 Task: Schedule a time to review the project milestones.
Action: Mouse moved to (85, 111)
Screenshot: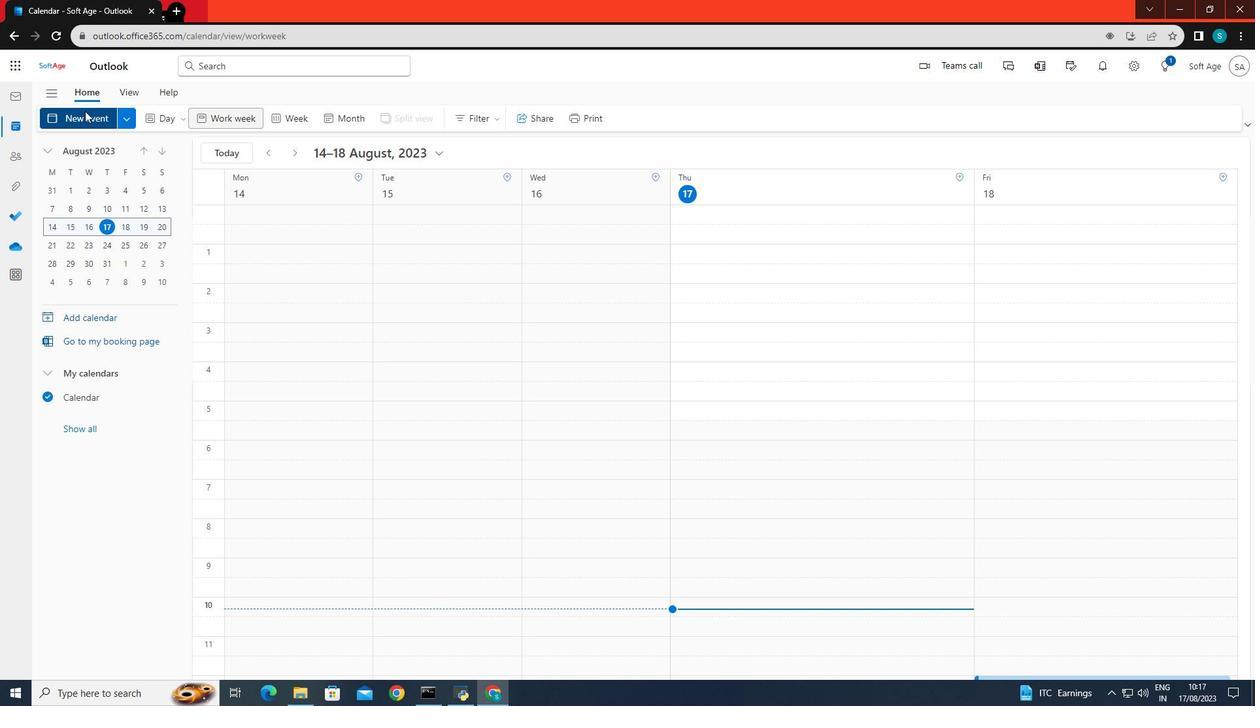 
Action: Mouse pressed left at (85, 111)
Screenshot: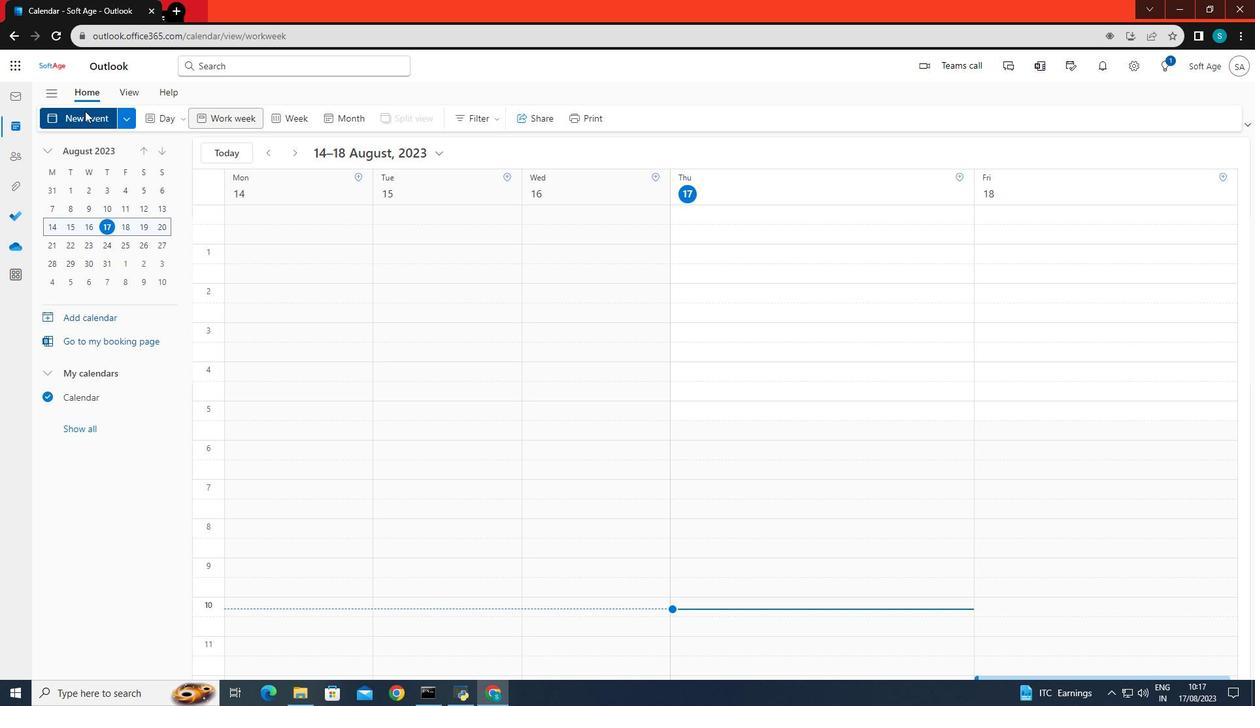 
Action: Mouse moved to (305, 194)
Screenshot: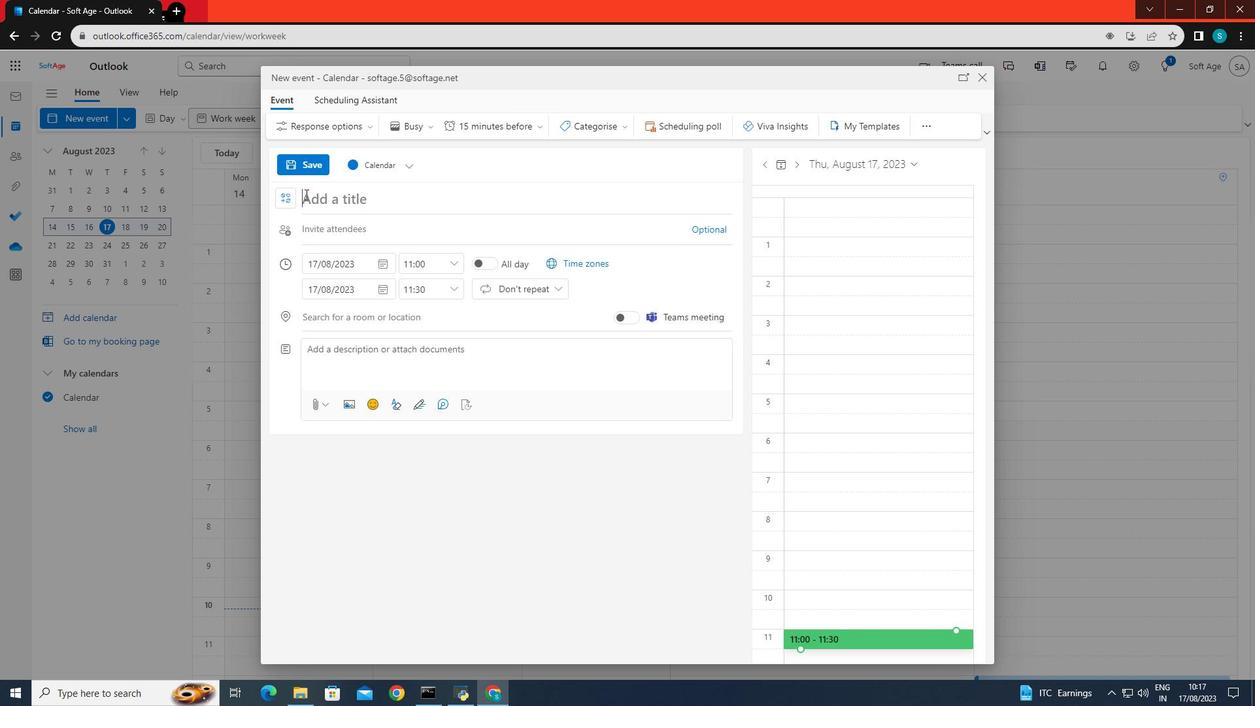 
Action: Mouse pressed left at (305, 194)
Screenshot: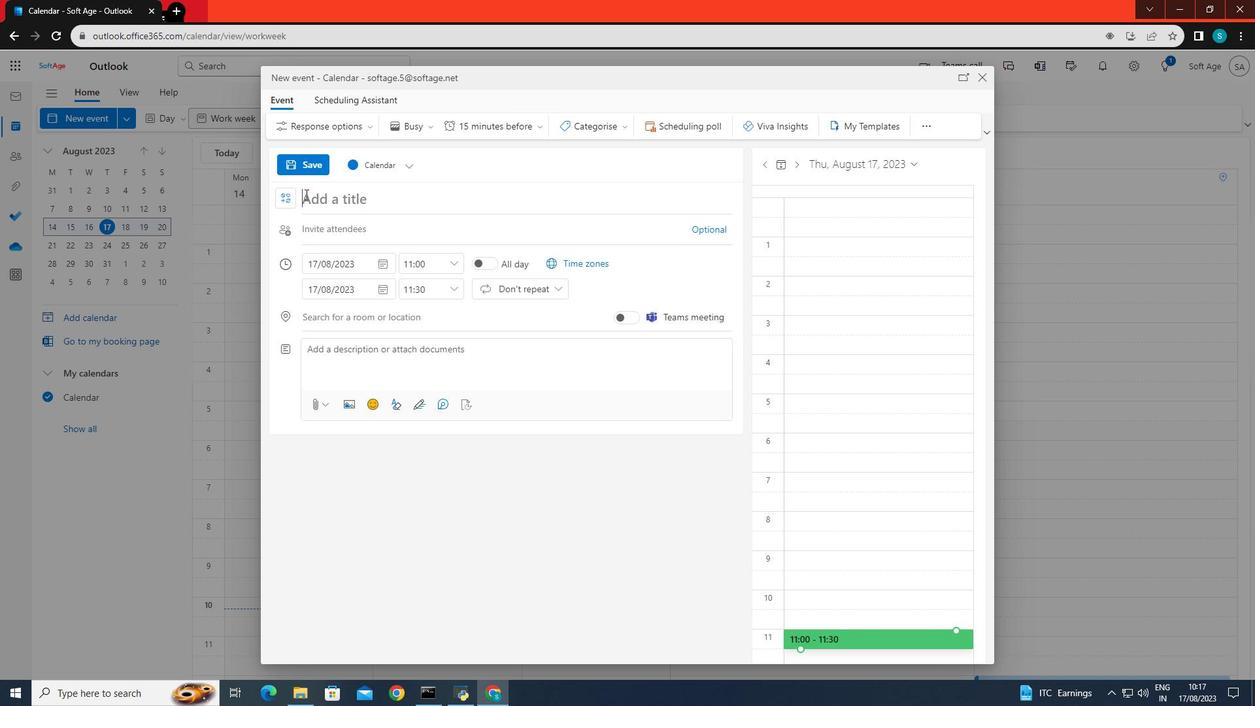 
Action: Key pressed the<Key.space>project<Key.space>milestones
Screenshot: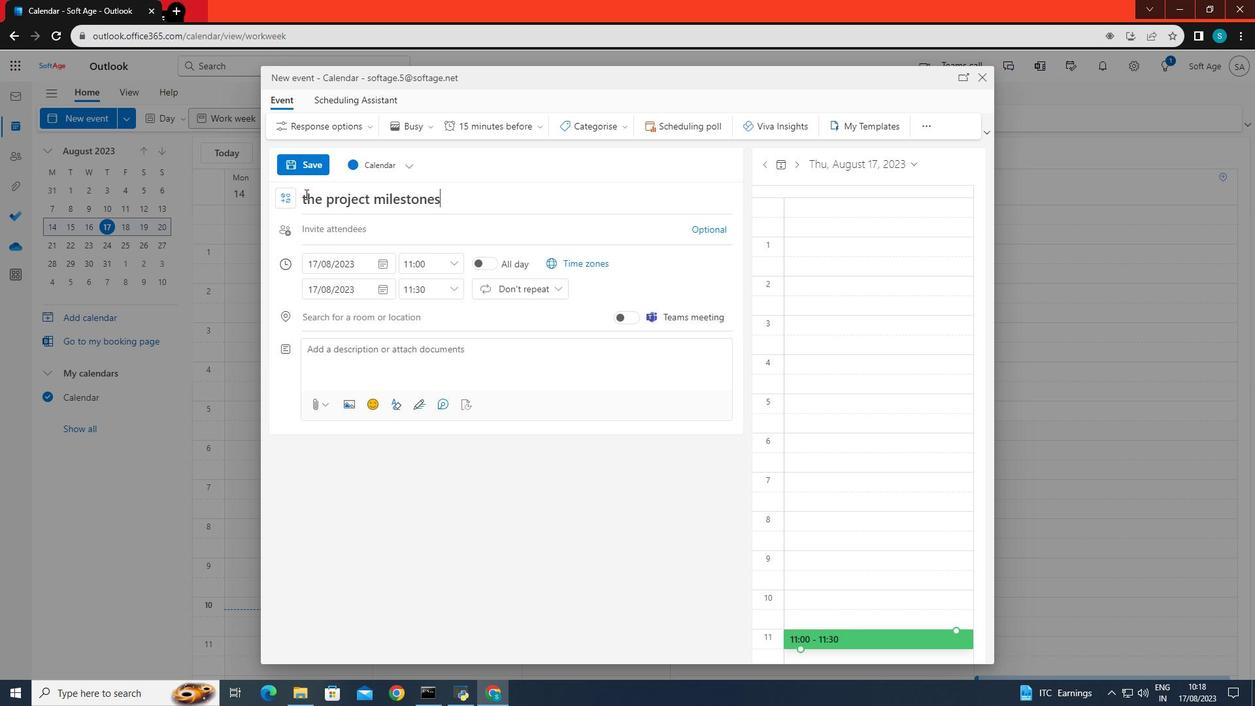 
Action: Mouse moved to (329, 266)
Screenshot: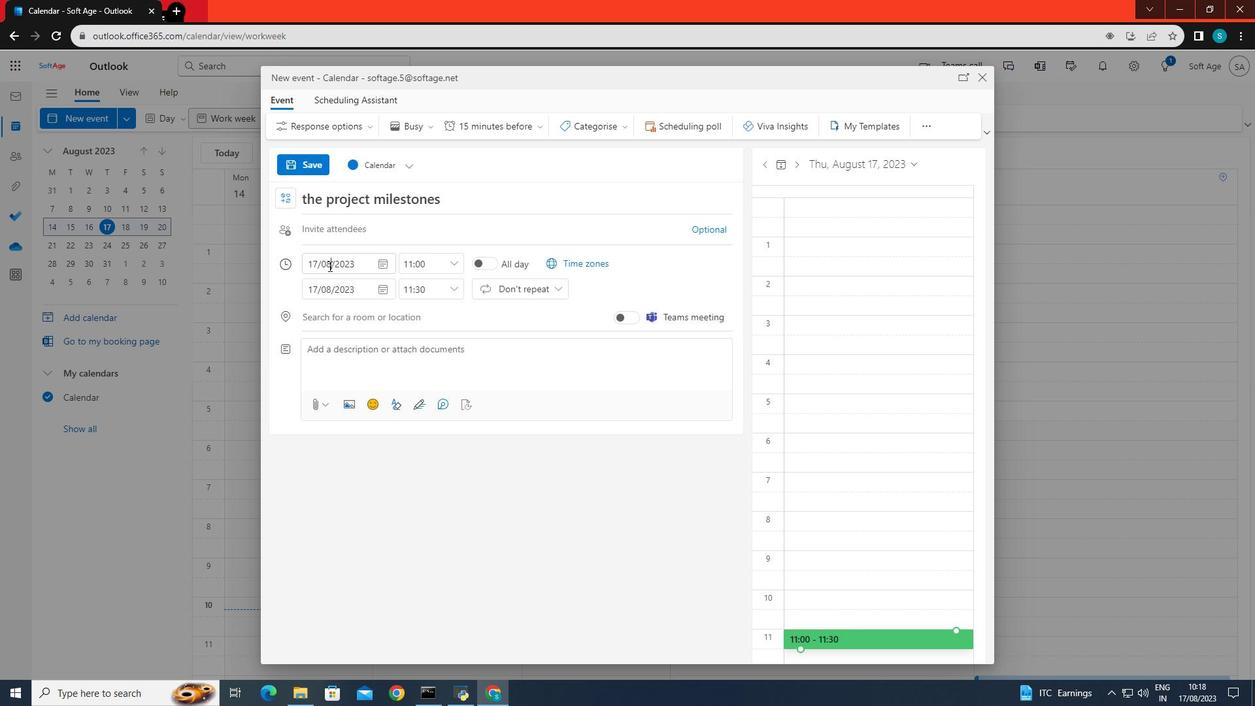 
Action: Mouse pressed left at (329, 266)
Screenshot: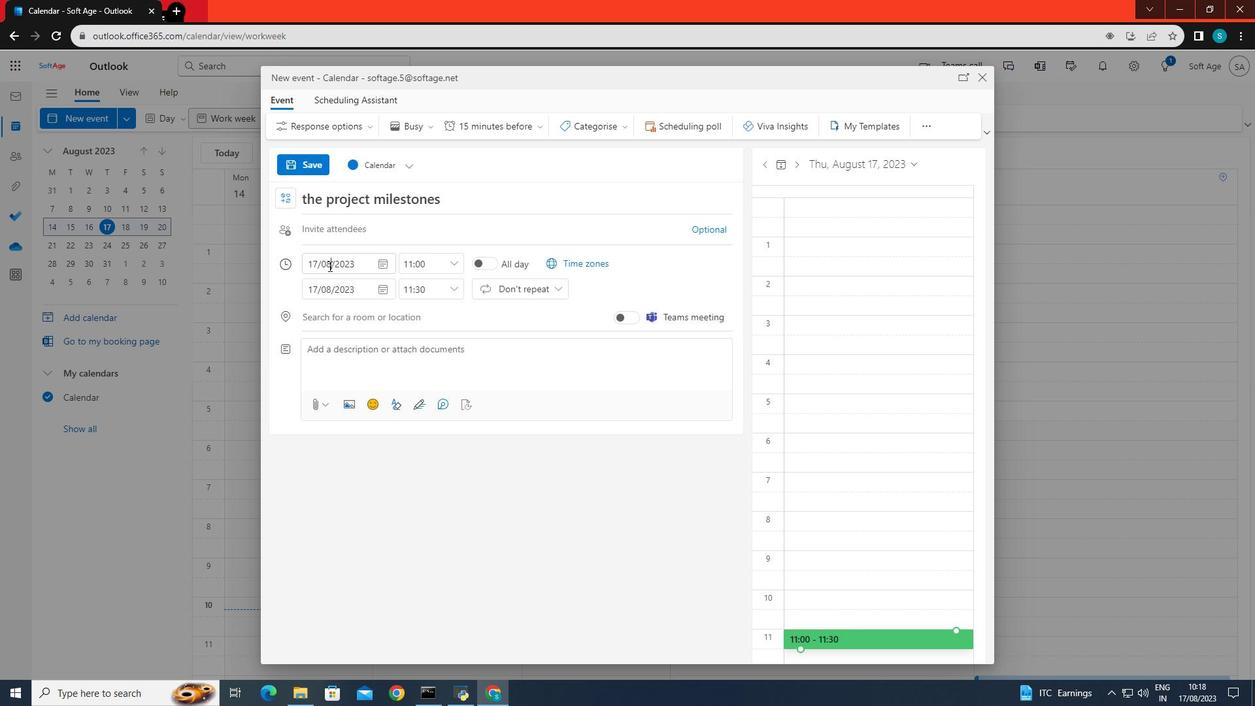 
Action: Mouse moved to (350, 404)
Screenshot: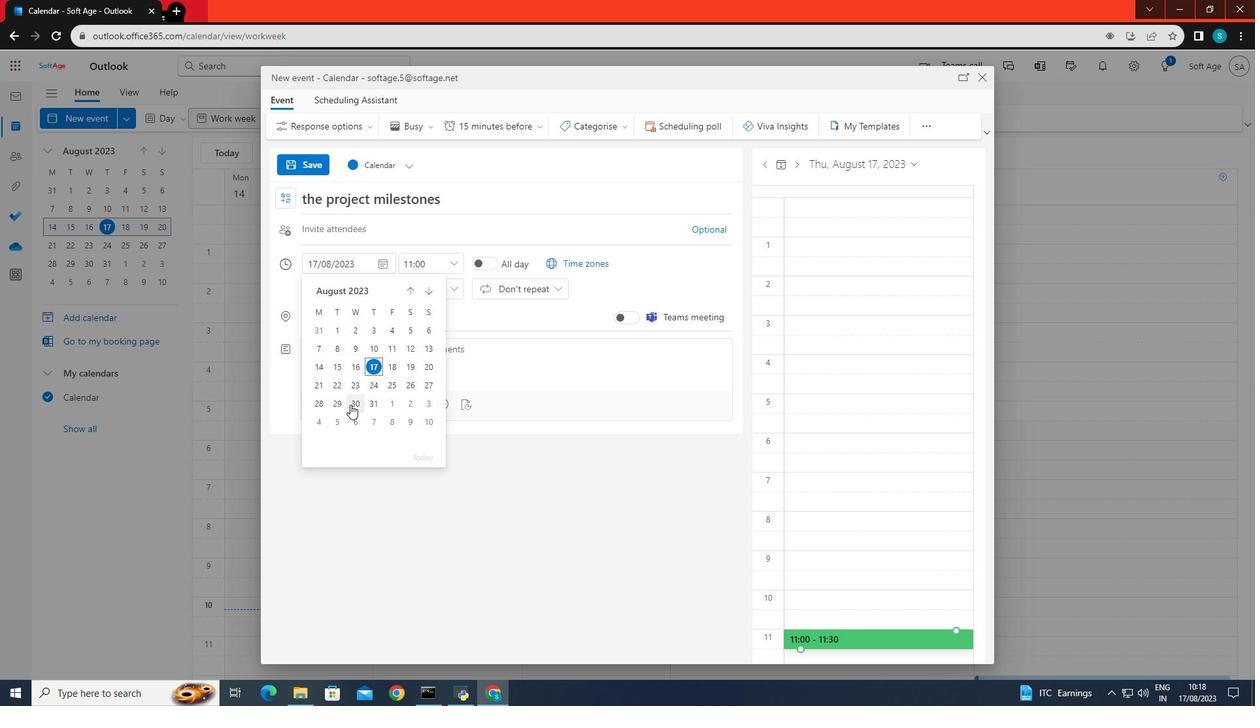 
Action: Mouse pressed left at (350, 404)
Screenshot: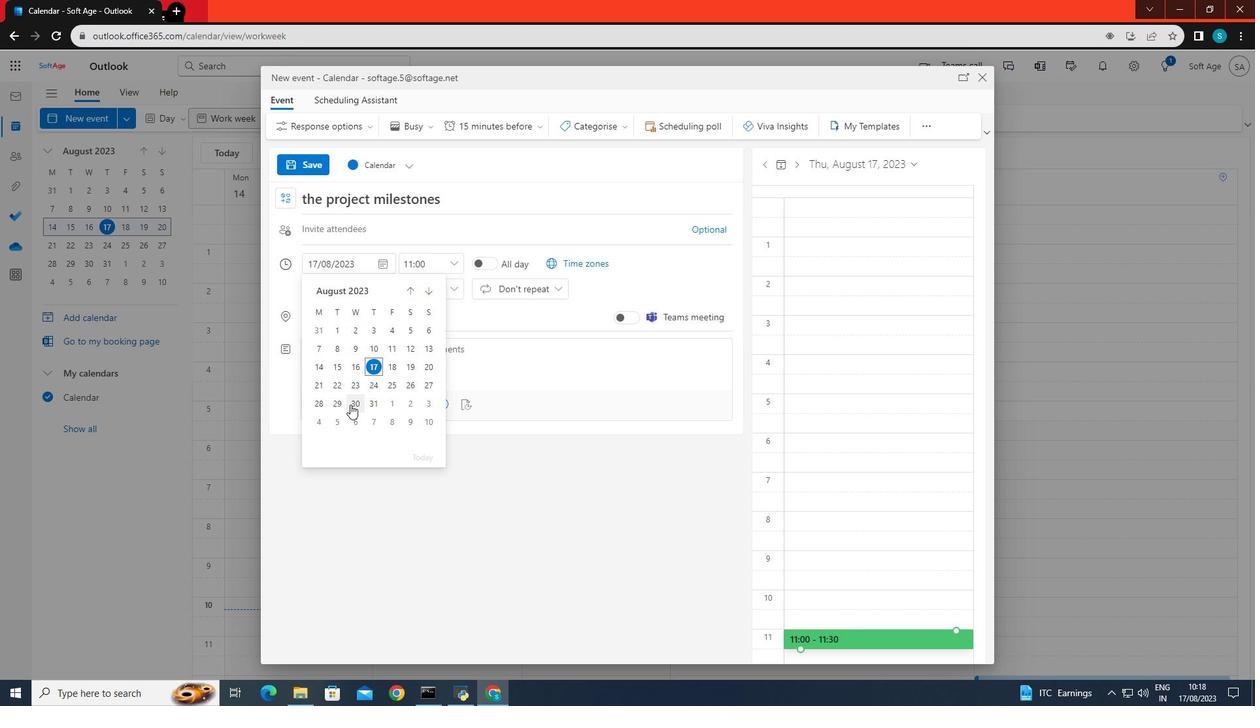 
Action: Mouse moved to (421, 266)
Screenshot: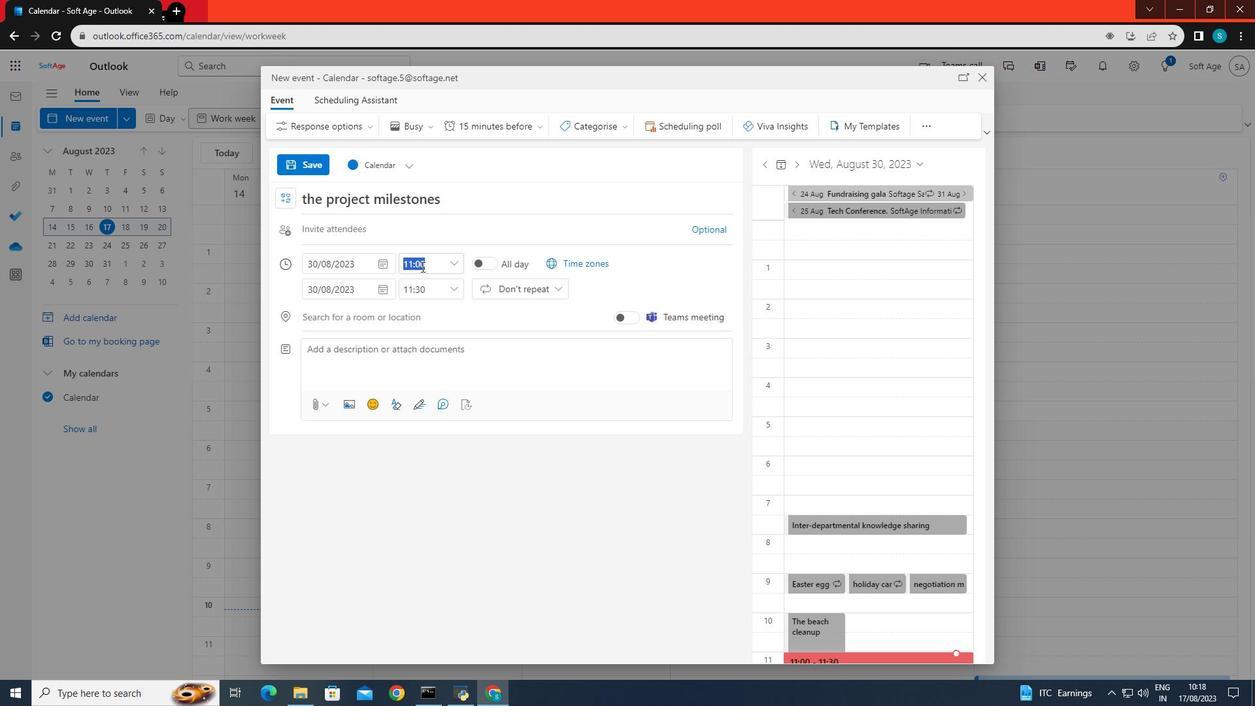 
Action: Mouse pressed left at (421, 266)
Screenshot: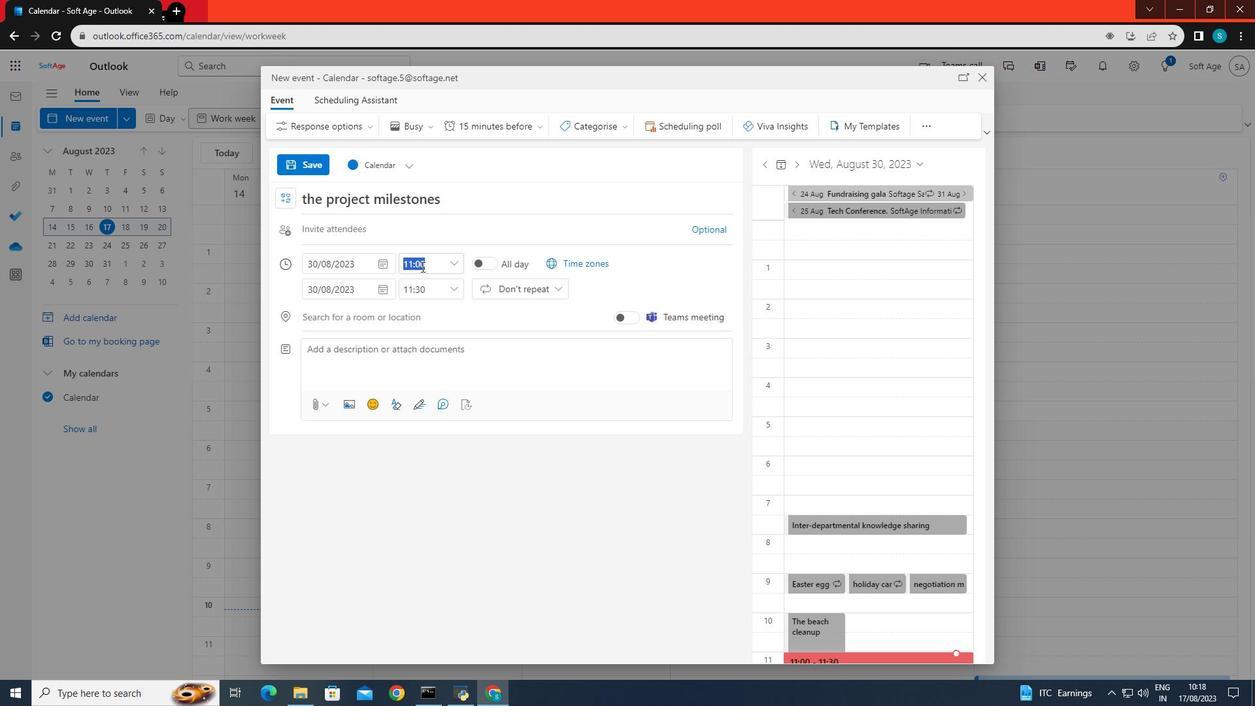 
Action: Mouse moved to (450, 264)
Screenshot: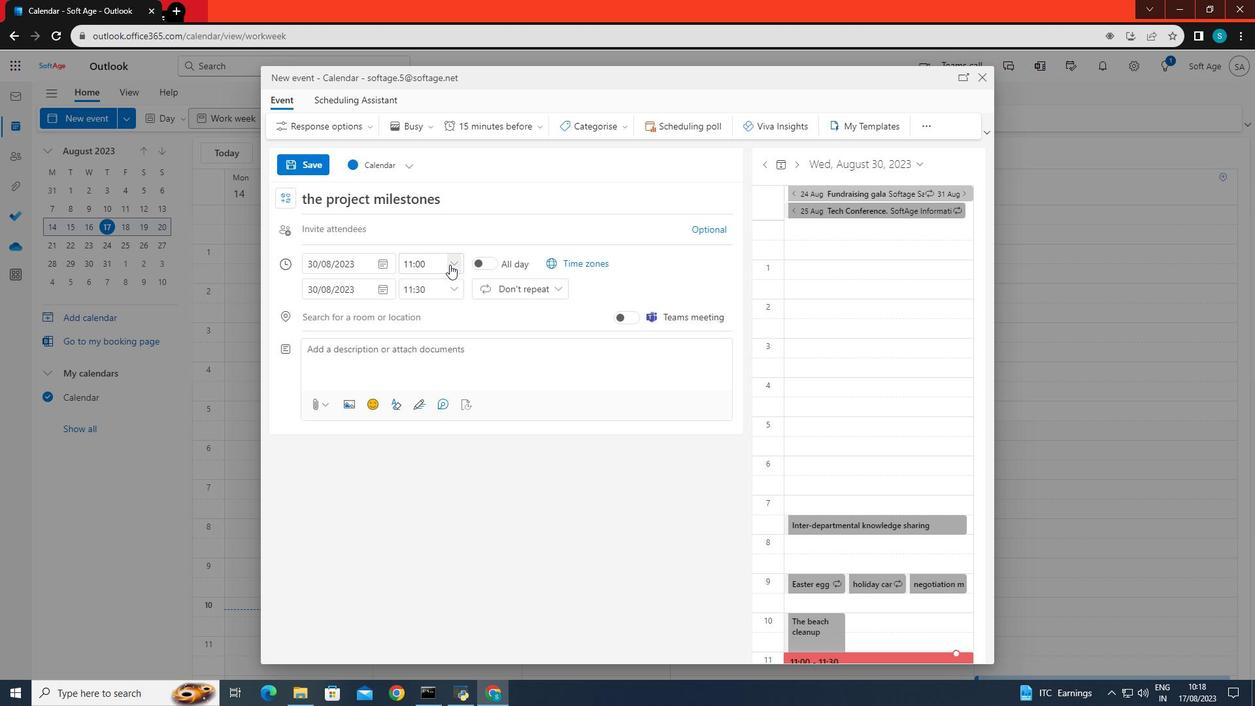 
Action: Mouse pressed left at (450, 264)
Screenshot: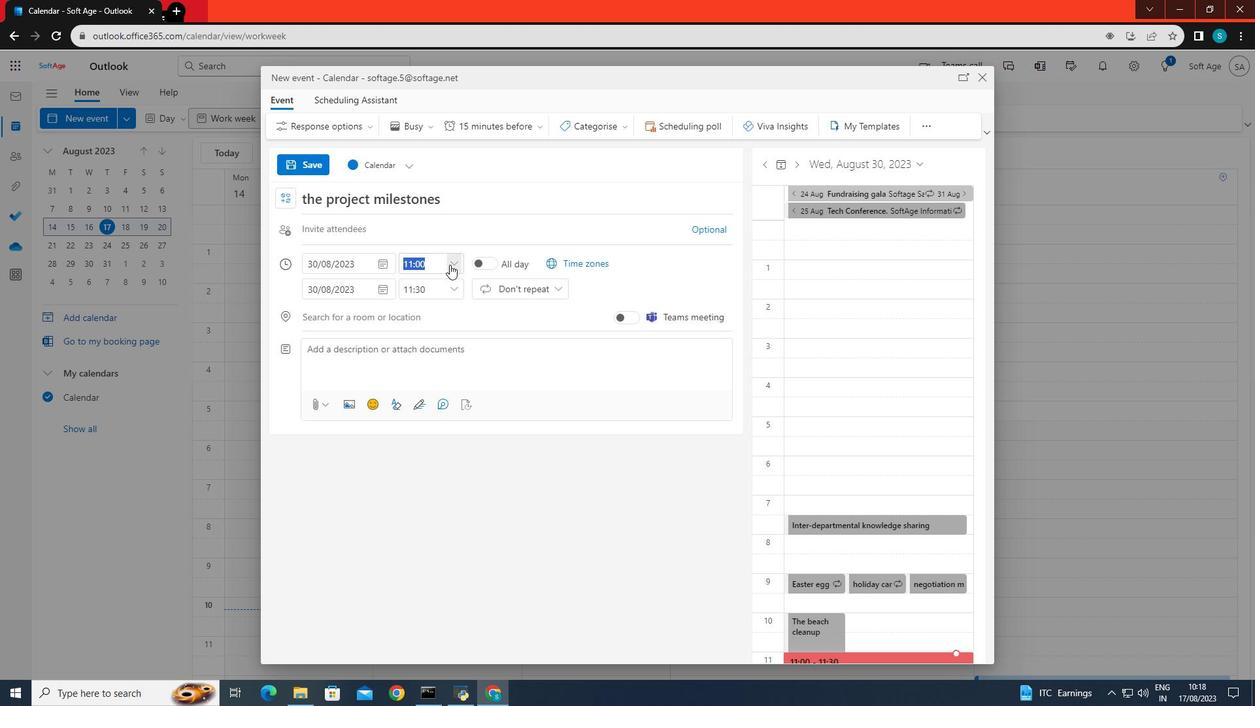 
Action: Mouse moved to (423, 327)
Screenshot: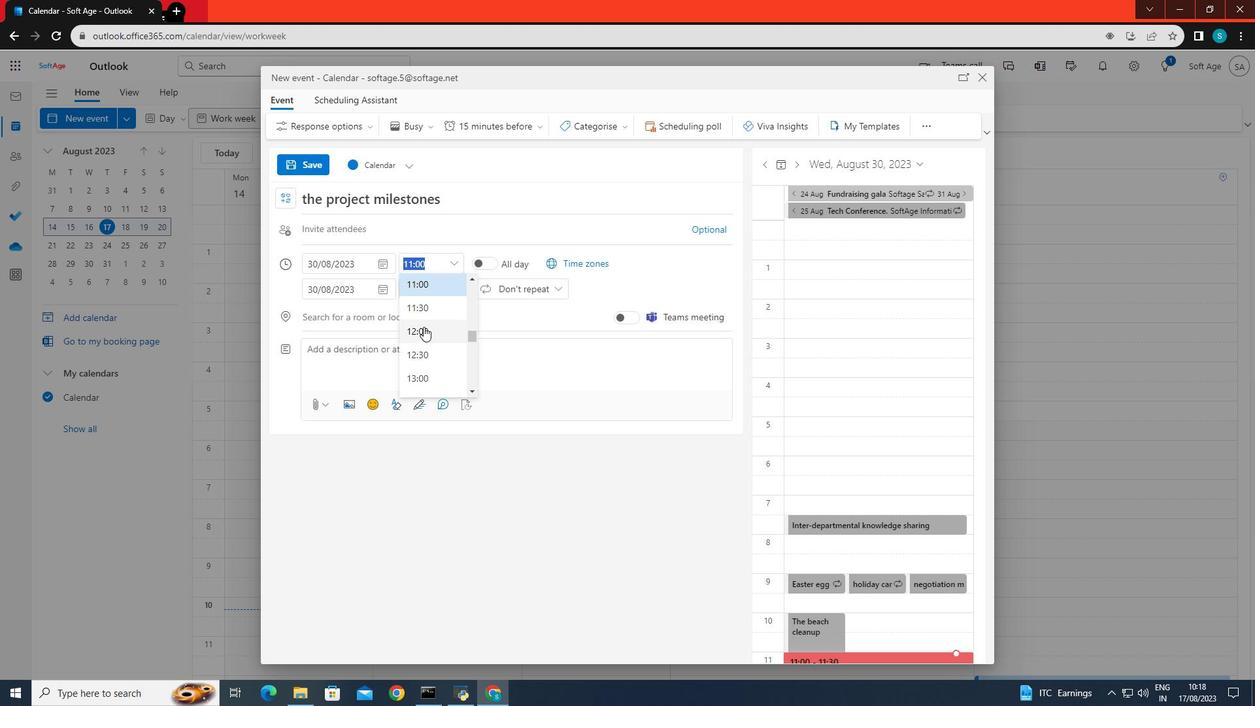 
Action: Mouse pressed left at (423, 327)
Screenshot: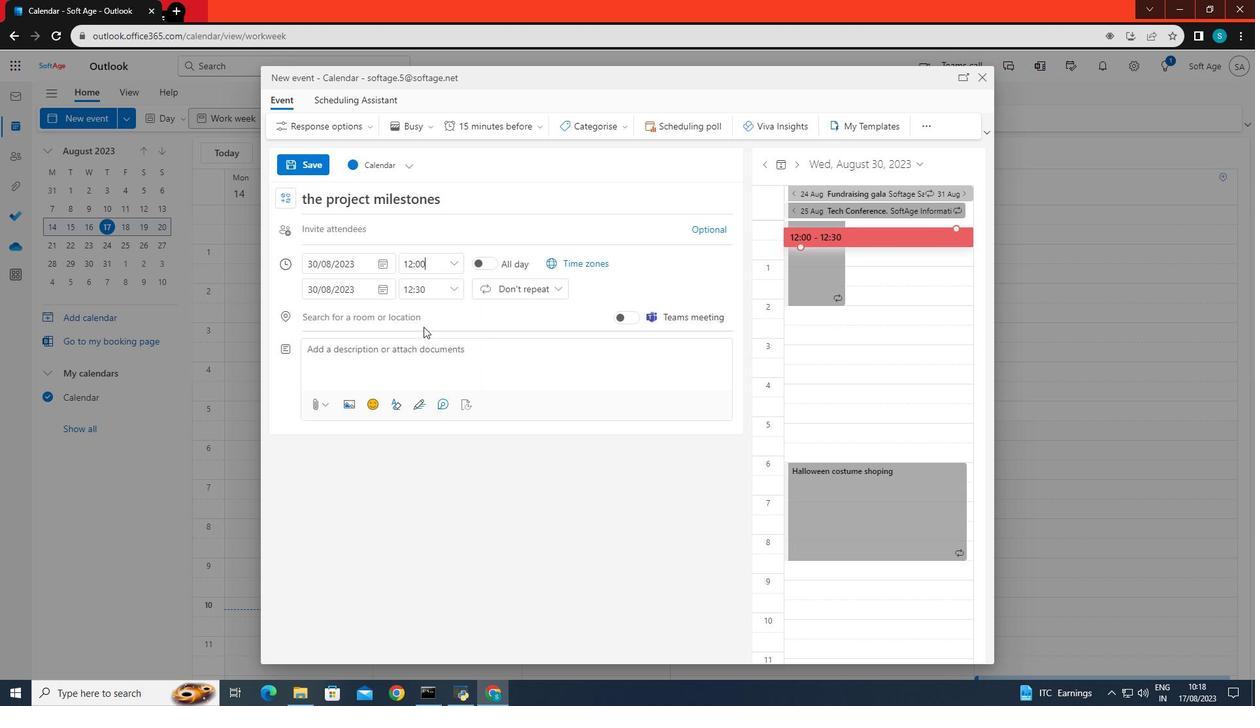 
Action: Mouse moved to (531, 290)
Screenshot: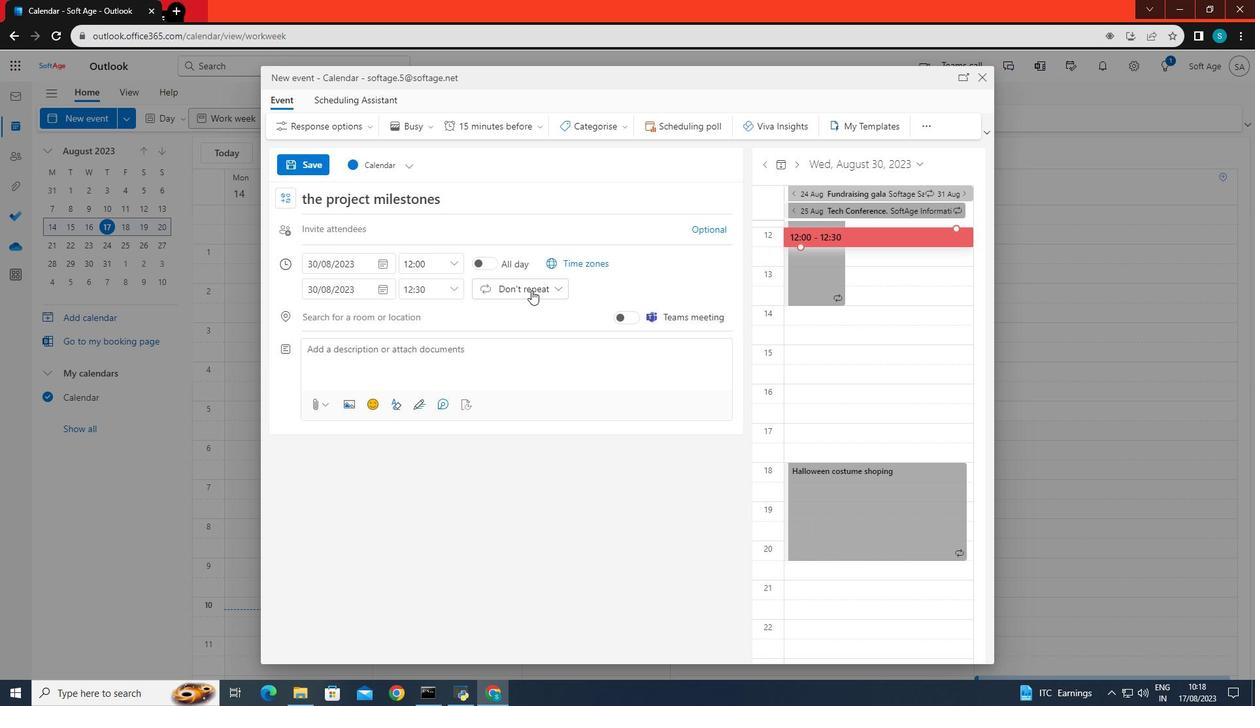 
Action: Mouse pressed left at (531, 290)
Screenshot: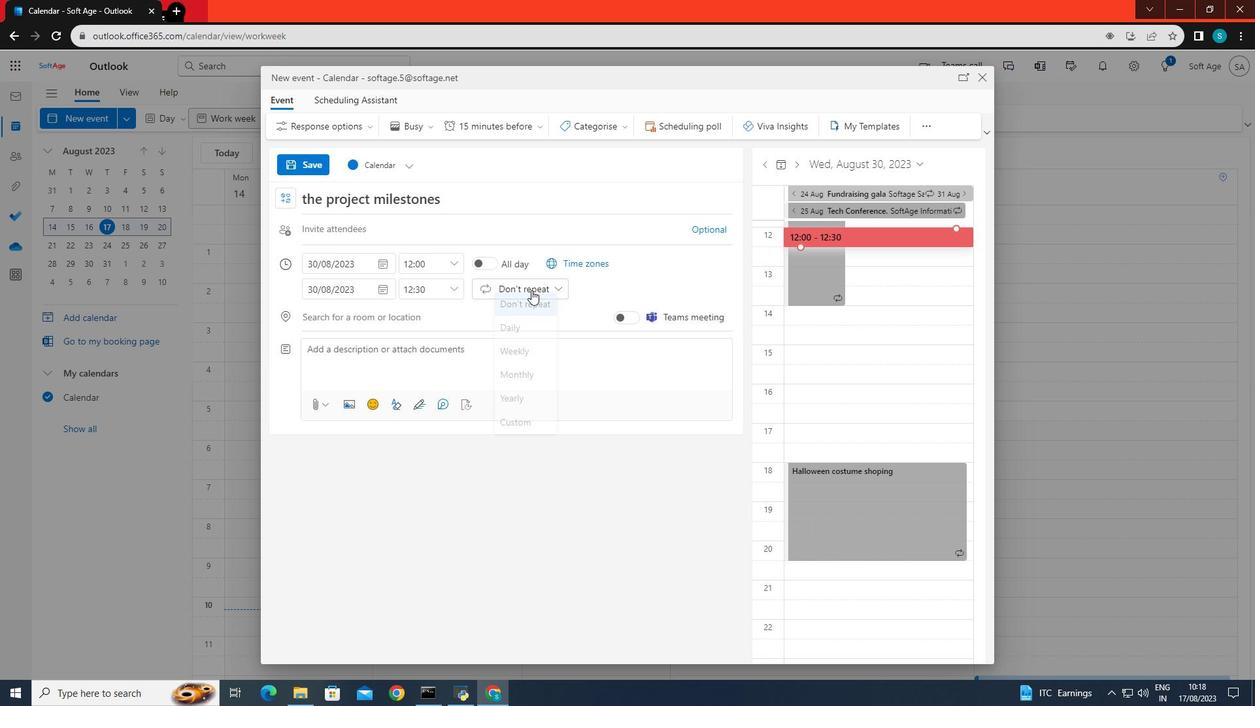 
Action: Mouse moved to (513, 375)
Screenshot: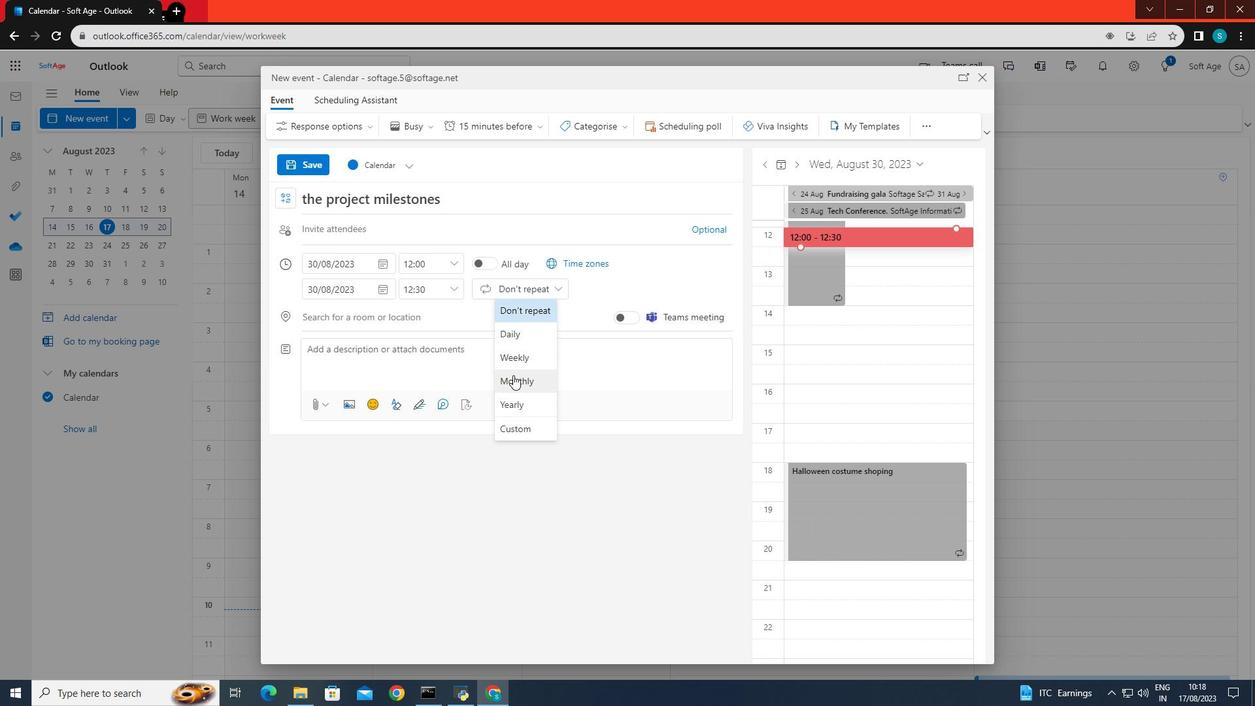 
Action: Mouse pressed left at (513, 375)
Screenshot: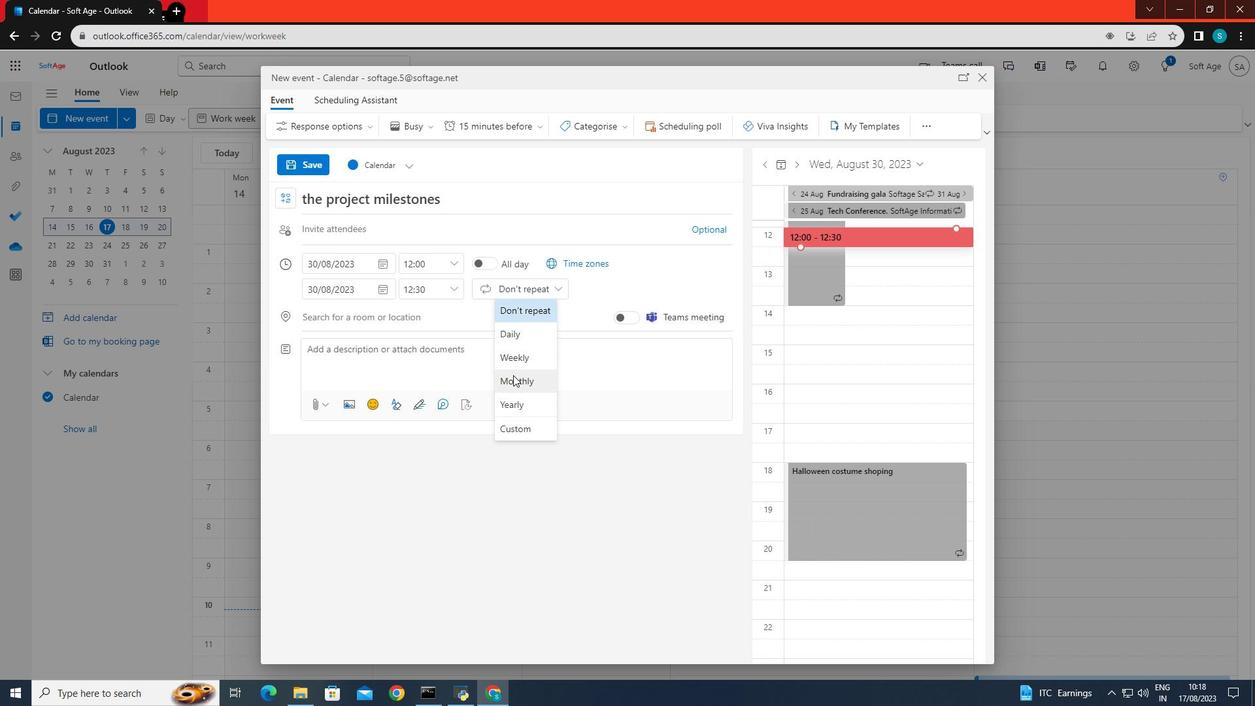 
Action: Mouse moved to (550, 368)
Screenshot: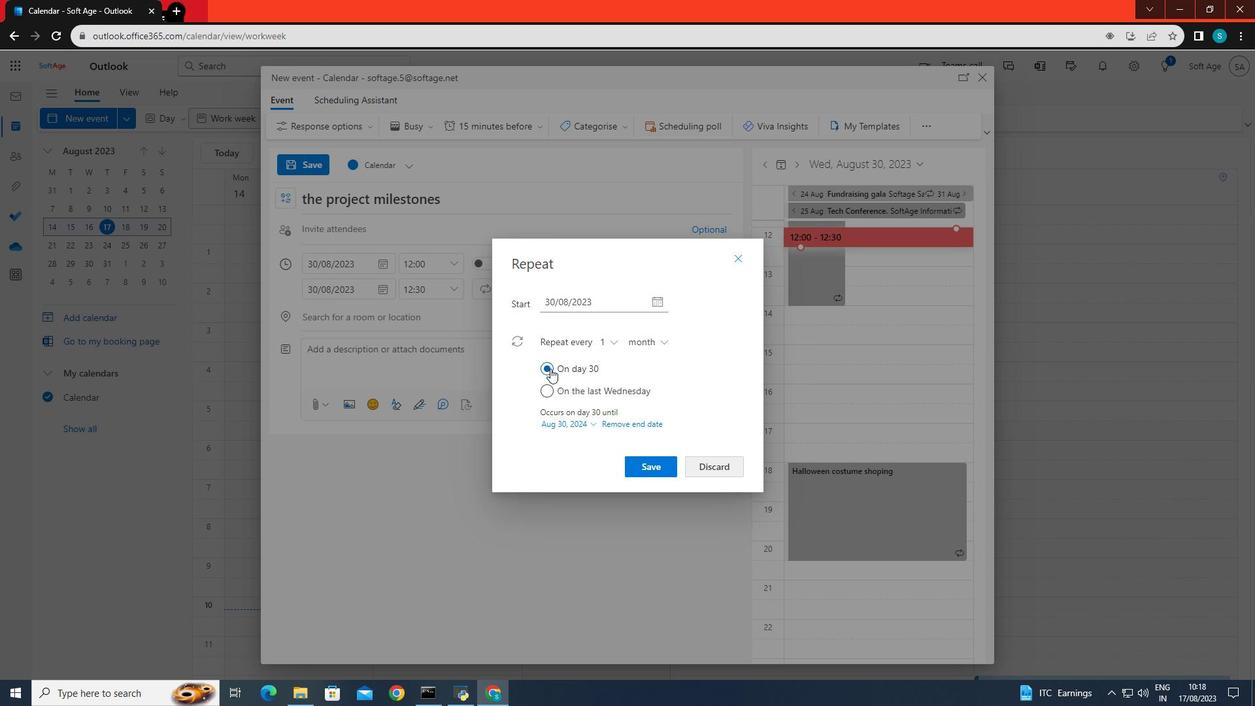 
Action: Mouse pressed left at (550, 368)
Screenshot: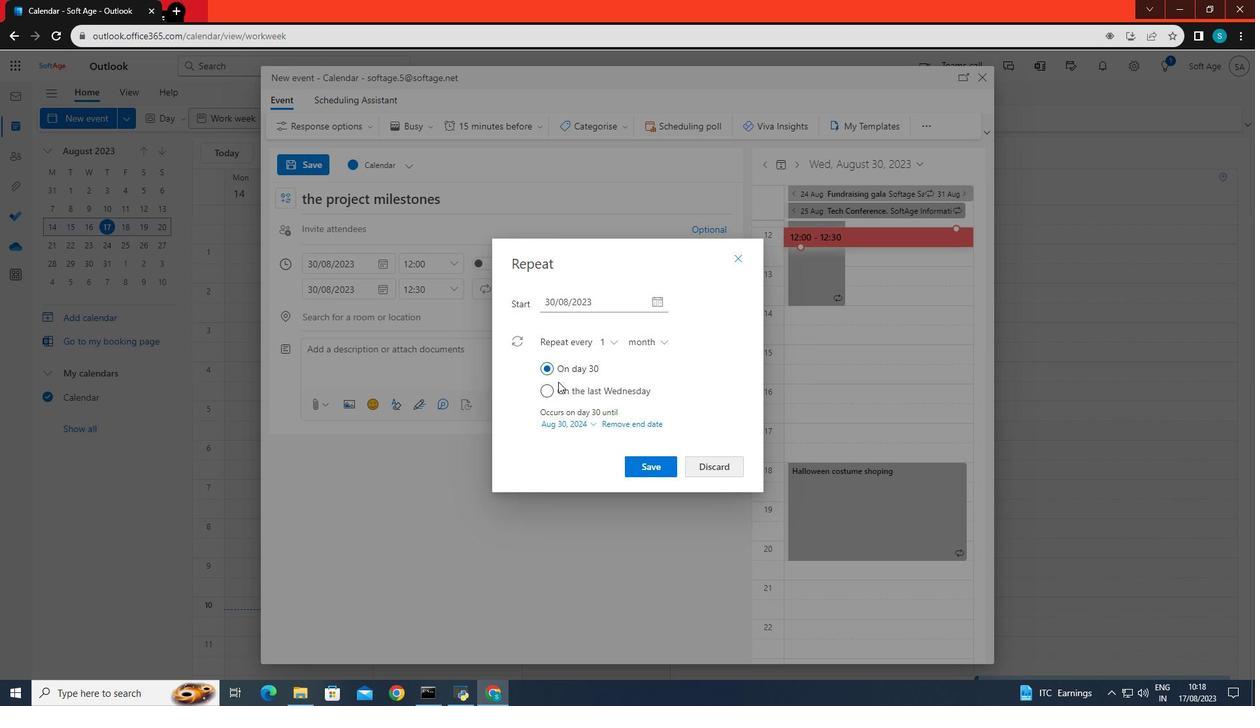 
Action: Mouse moved to (644, 467)
Screenshot: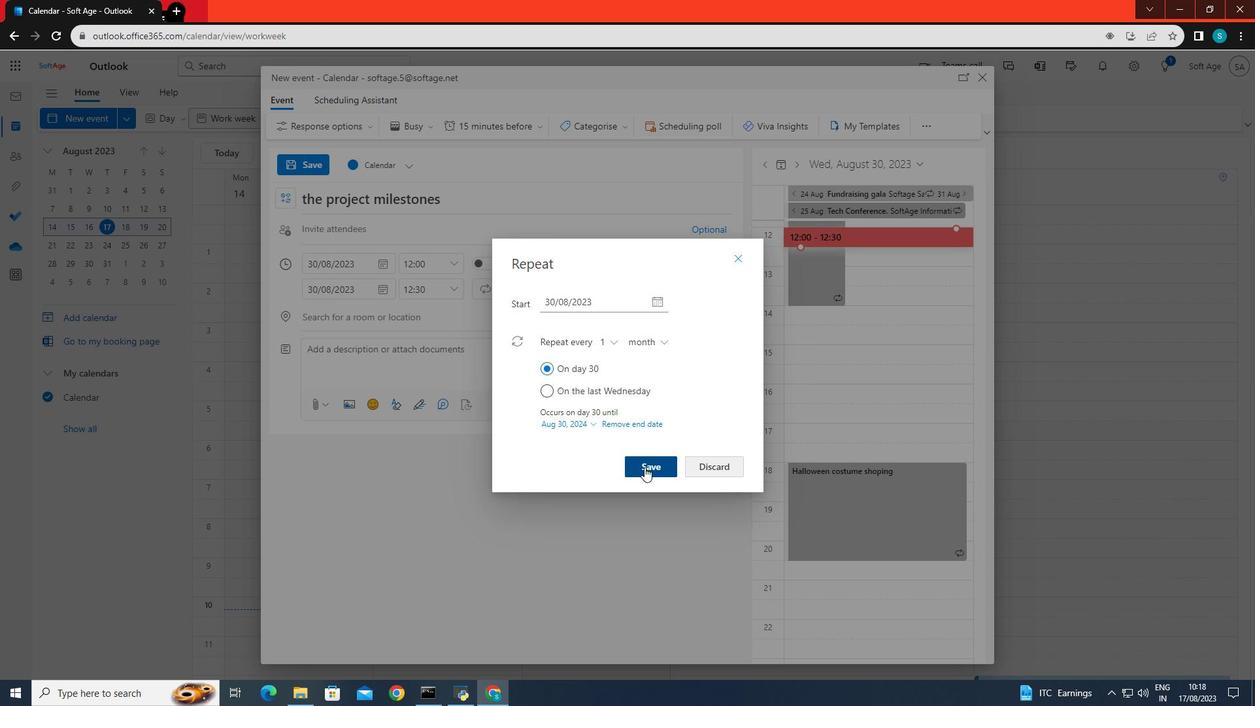 
Action: Mouse pressed left at (644, 467)
Screenshot: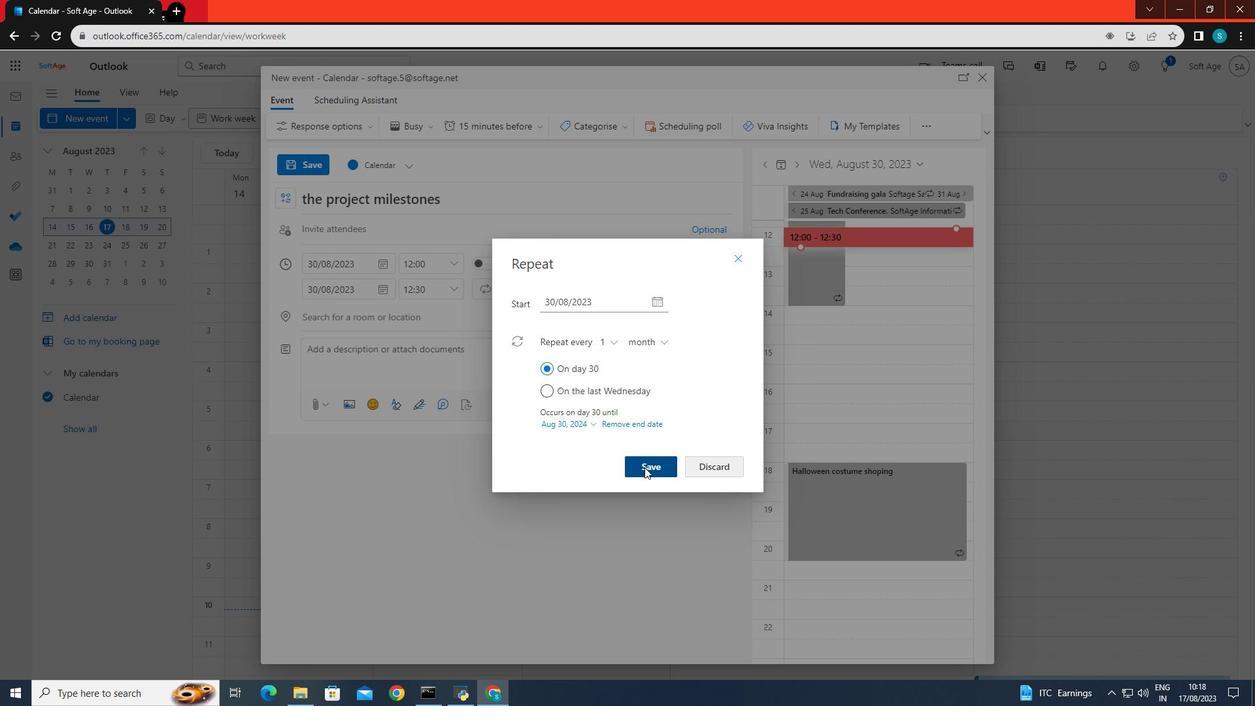 
Action: Mouse moved to (362, 362)
Screenshot: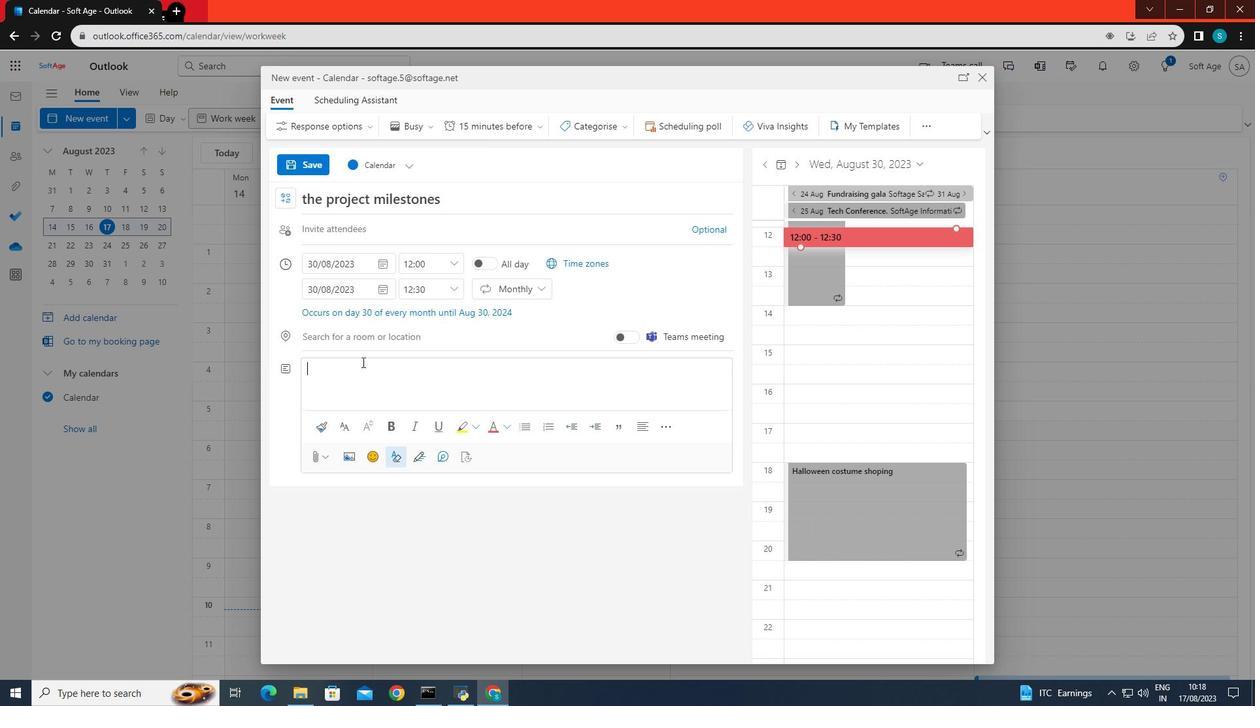 
Action: Mouse pressed left at (362, 362)
Screenshot: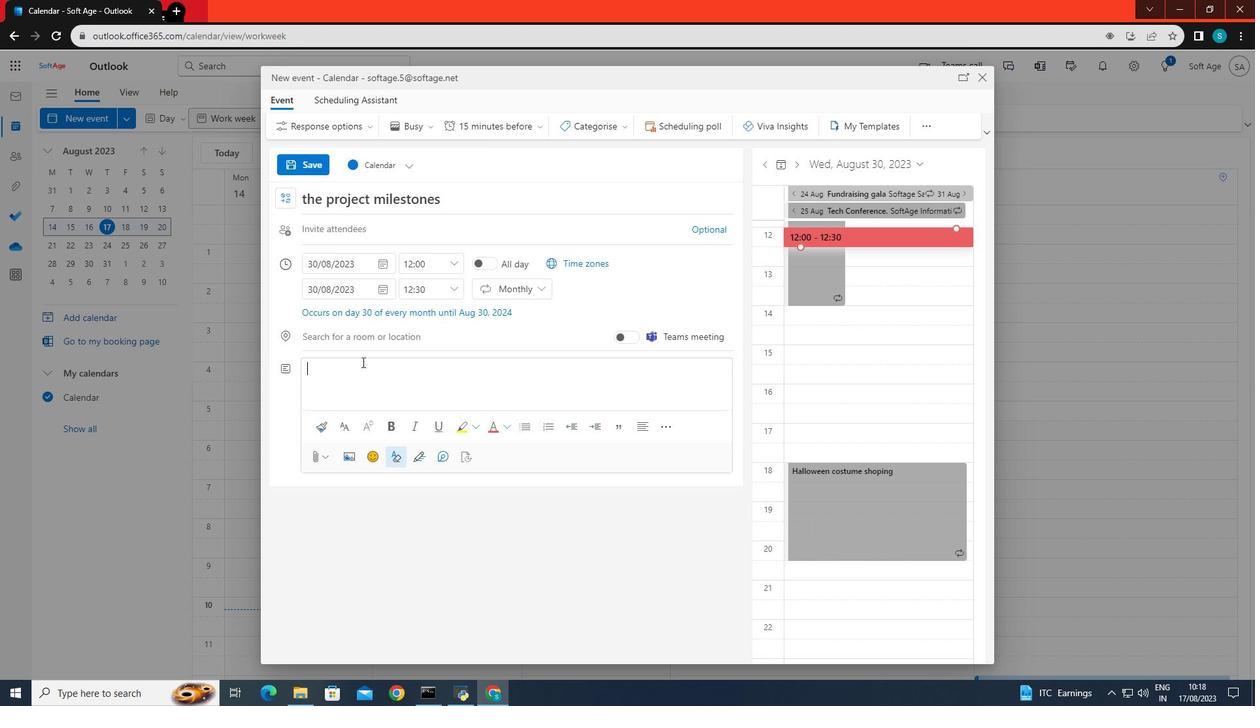 
Action: Key pressed s<Key.caps_lock>H<Key.backspace><Key.backspace>S<Key.caps_lock>he<Key.backspace><Key.backspace>chedua<Key.backspace>le<Key.space>a<Key.space>time<Key.space>for<Key.space><Key.backspace><Key.backspace><Key.backspace><Key.backspace>to<Key.space>review<Key.space>the<Key.space>project<Key.space>milestones.
Screenshot: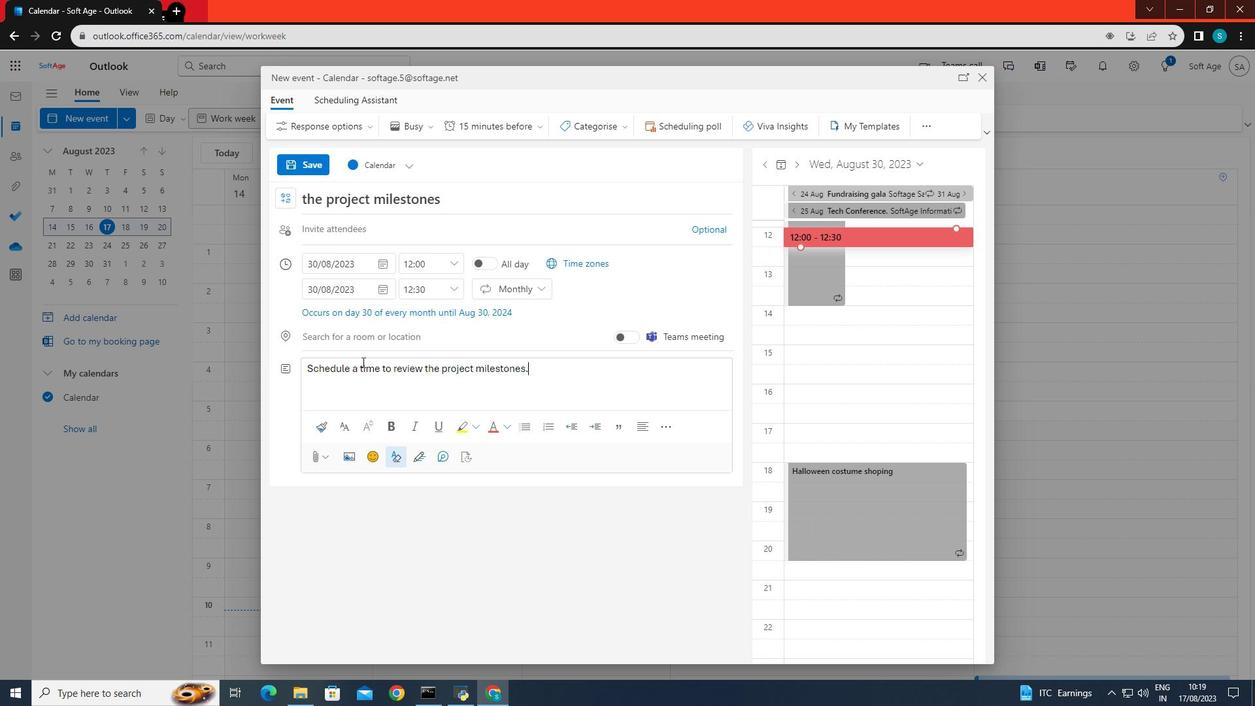 
Action: Mouse moved to (320, 165)
Screenshot: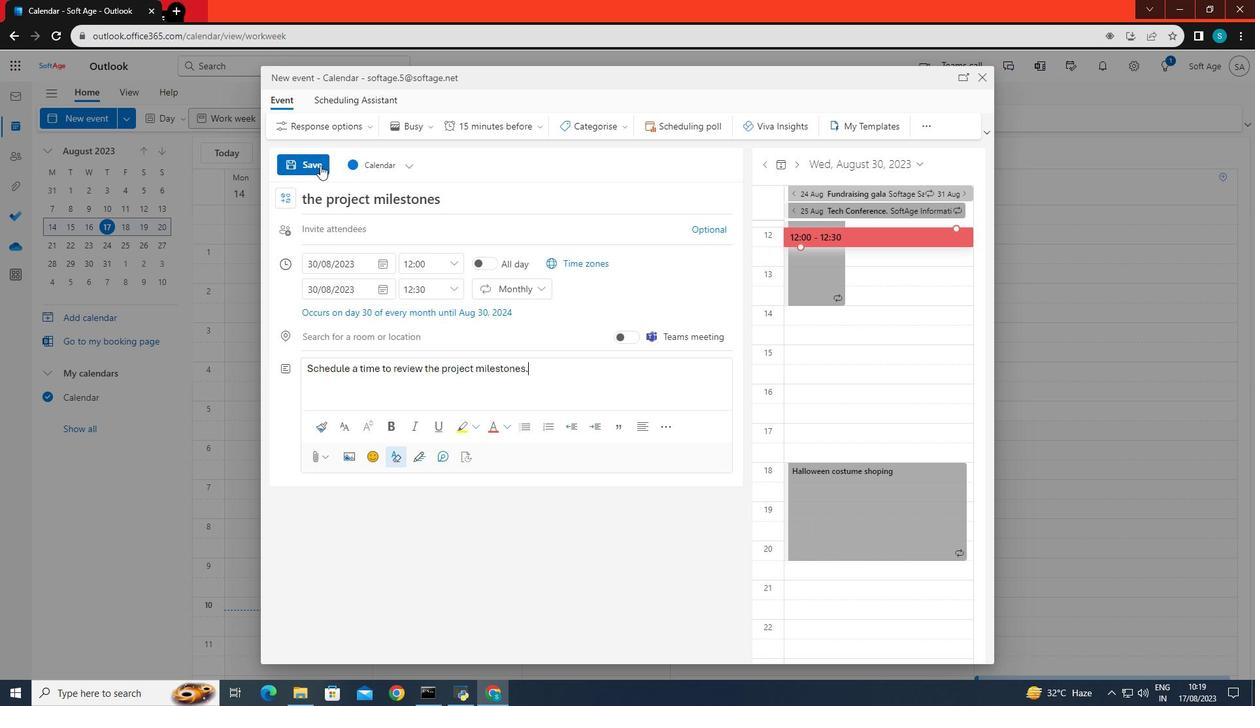 
Action: Mouse pressed left at (320, 165)
Screenshot: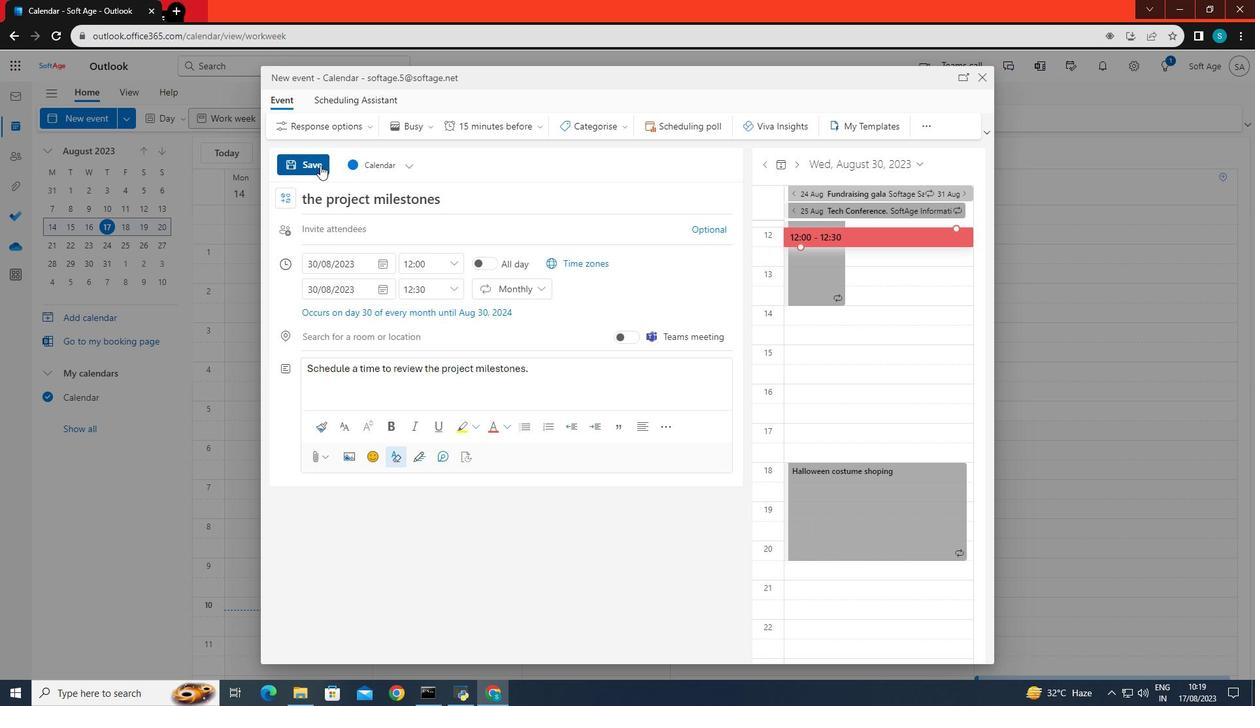 
